 Task: Assign in the project AgileCrest the issue 'Implement a new cloud-based customer engagement system for a company with advanced marketing automation and customer retention features' to the sprint 'Dev Environment Setup Sprint'. Assign in the project AgileCrest the issue 'Integrate a new virtual reality feature into an existing mobile application to enhance user experience and immersion' to the sprint 'Dev Environment Setup Sprint'. Assign in the project AgileCrest the issue 'Develop a new tool for automated testing of performance and stress testing for voice assistants' to the sprint 'Dev Environment Setup Sprint'. Assign in the project AgileCrest the issue 'Upgrade the caching mechanism of a web application to improve response time and reduce server load' to the sprint 'Dev Environment Setup Sprint'
Action: Mouse moved to (1030, 443)
Screenshot: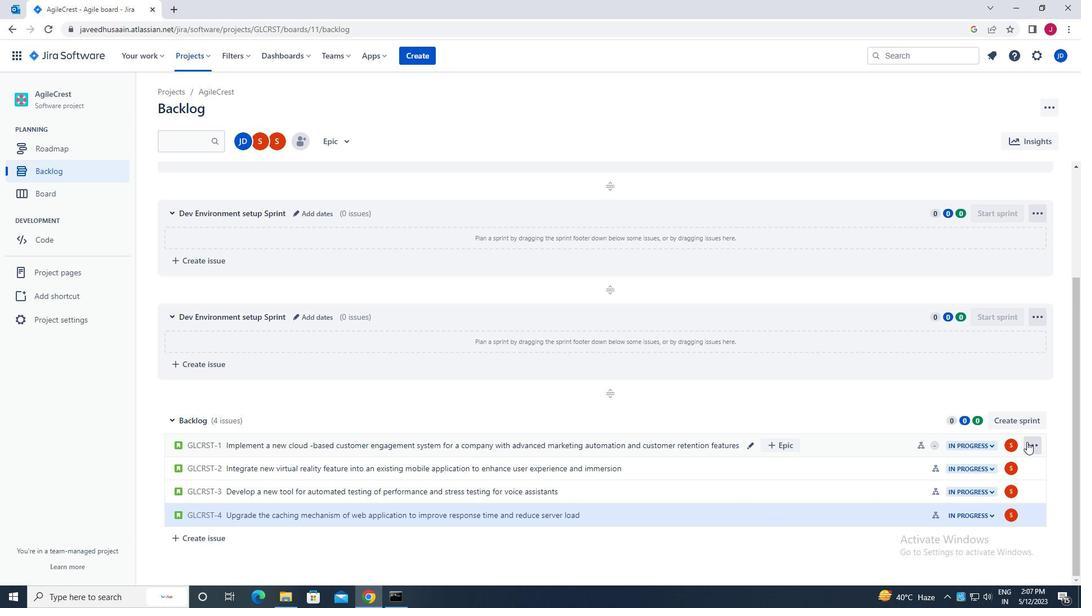
Action: Mouse pressed left at (1030, 443)
Screenshot: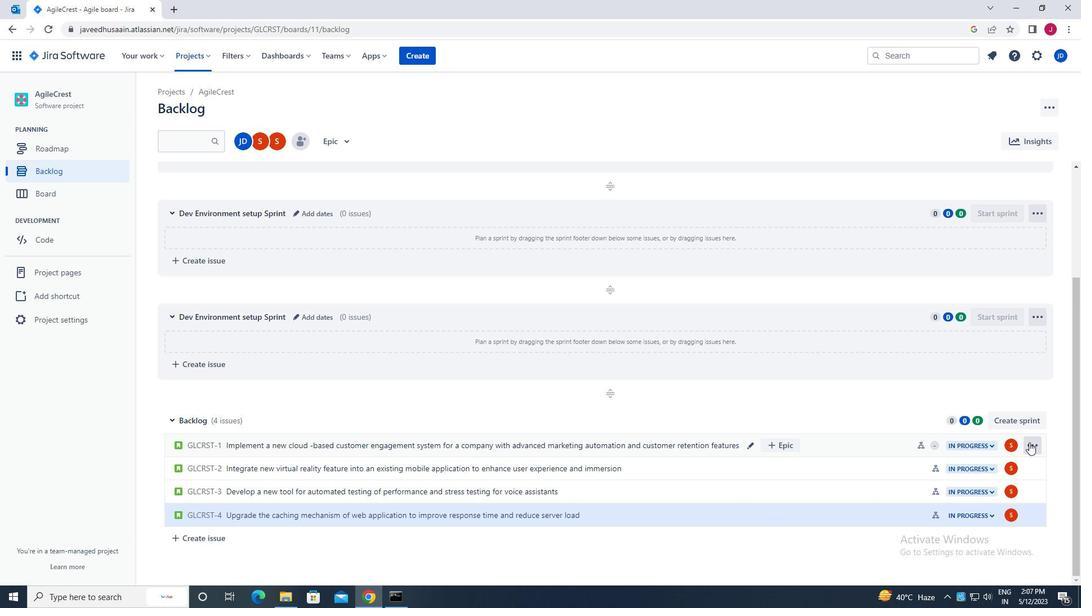 
Action: Mouse moved to (992, 345)
Screenshot: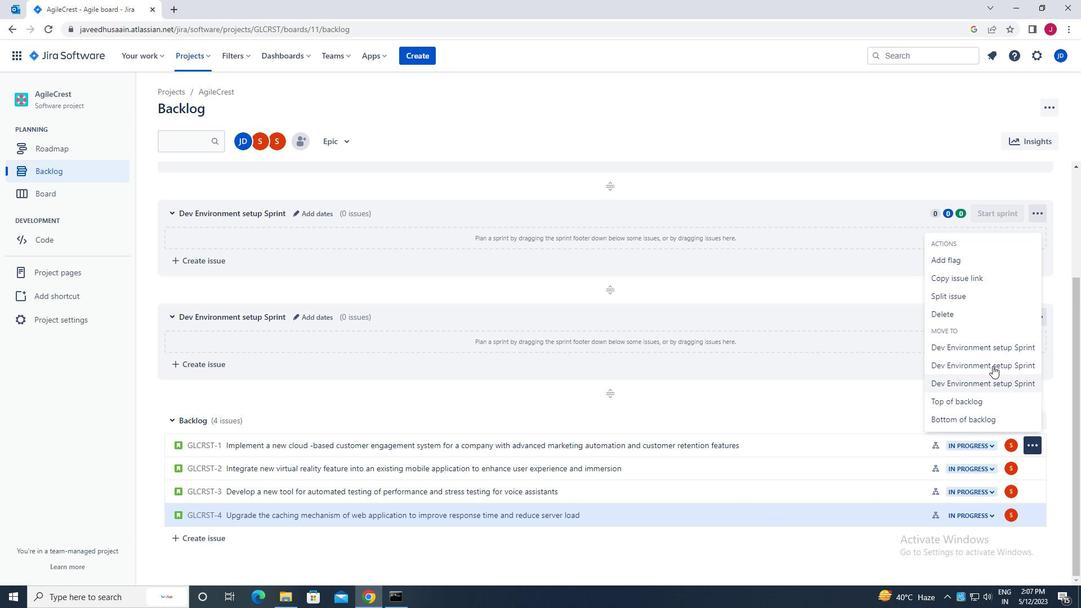 
Action: Mouse pressed left at (992, 345)
Screenshot: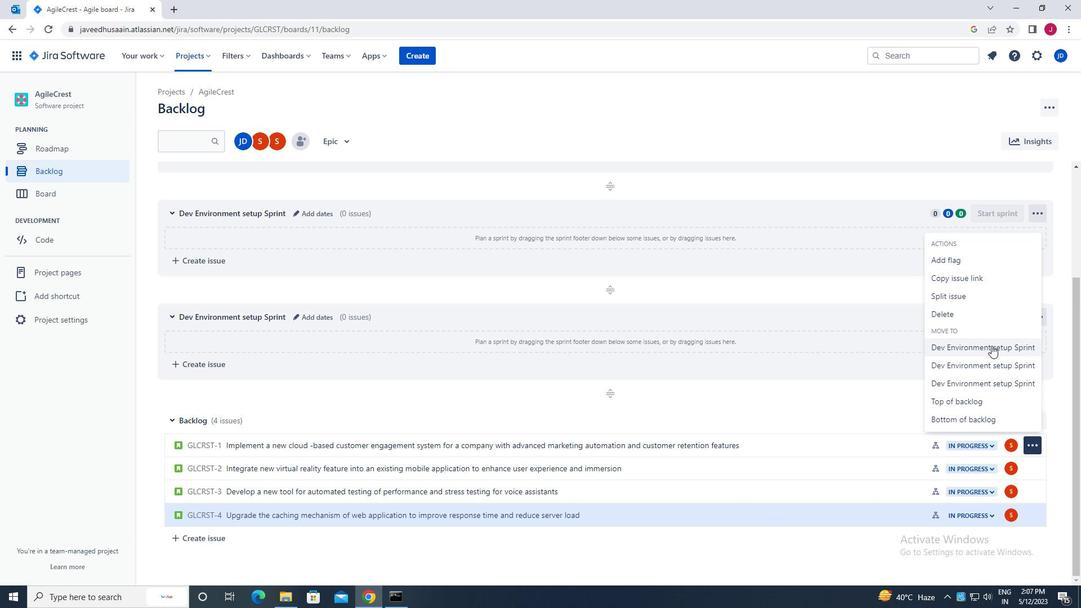
Action: Mouse moved to (1034, 469)
Screenshot: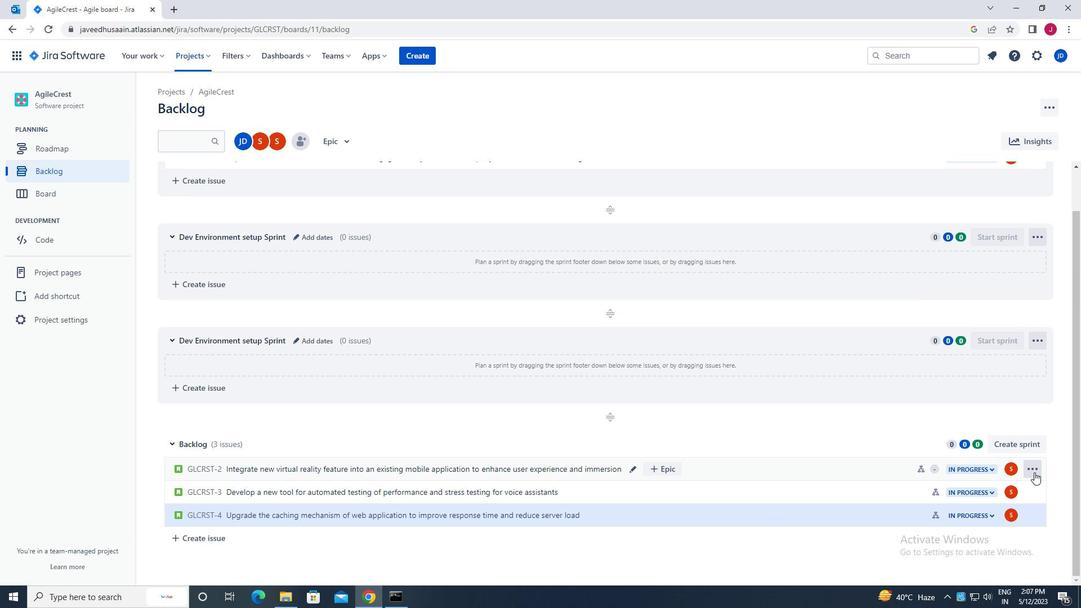 
Action: Mouse pressed left at (1034, 469)
Screenshot: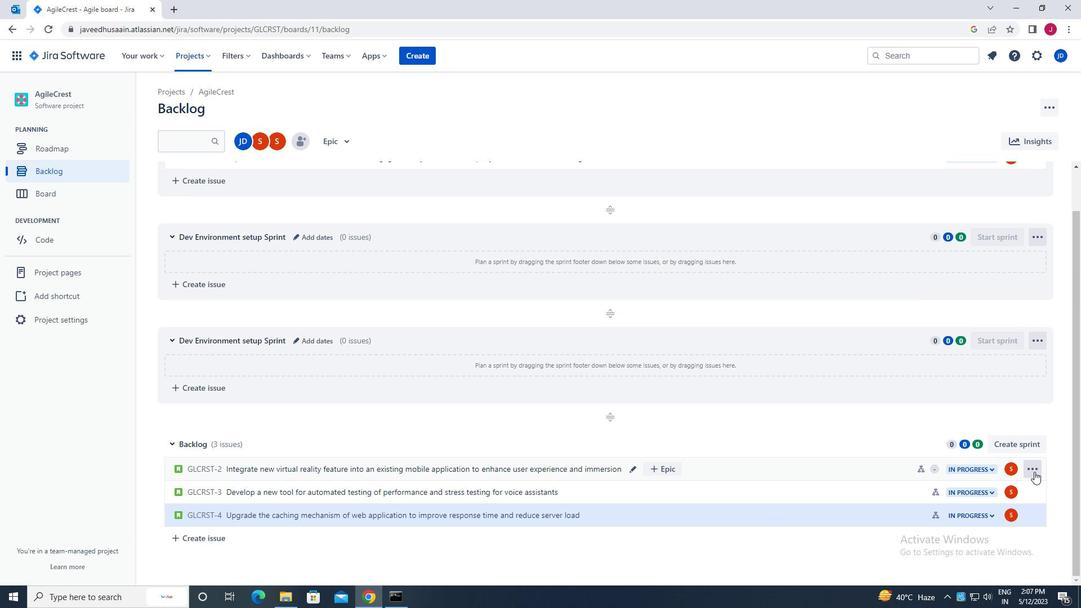 
Action: Mouse moved to (1011, 387)
Screenshot: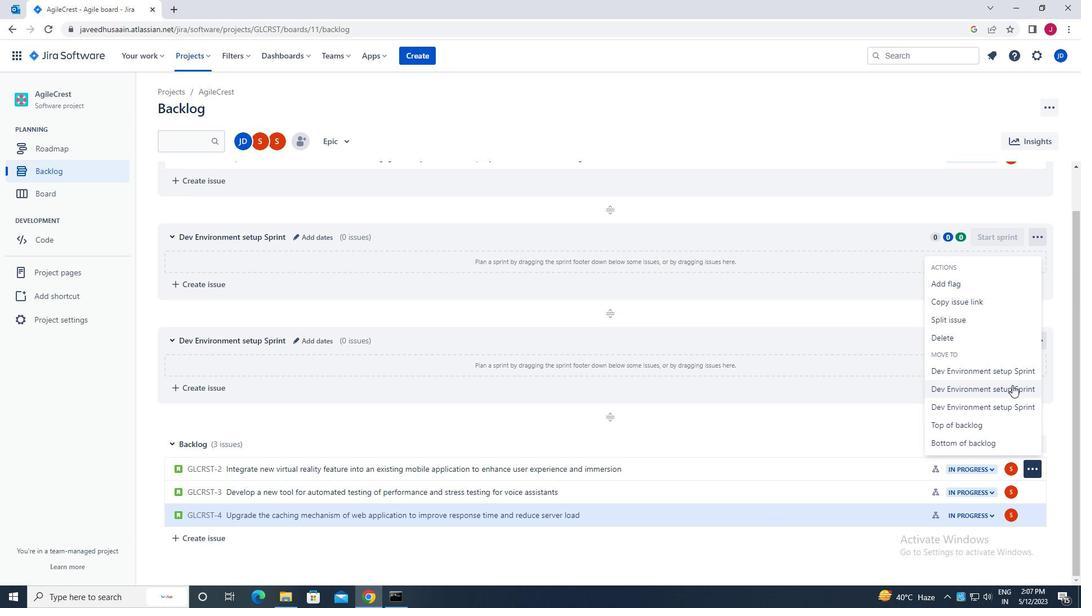 
Action: Mouse pressed left at (1011, 387)
Screenshot: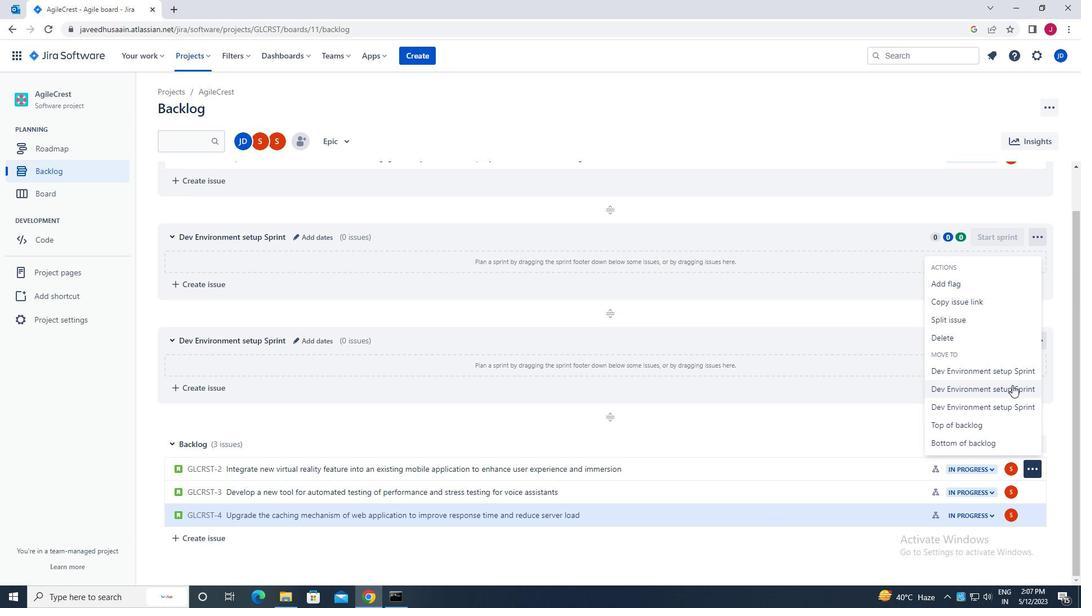 
Action: Mouse moved to (1033, 494)
Screenshot: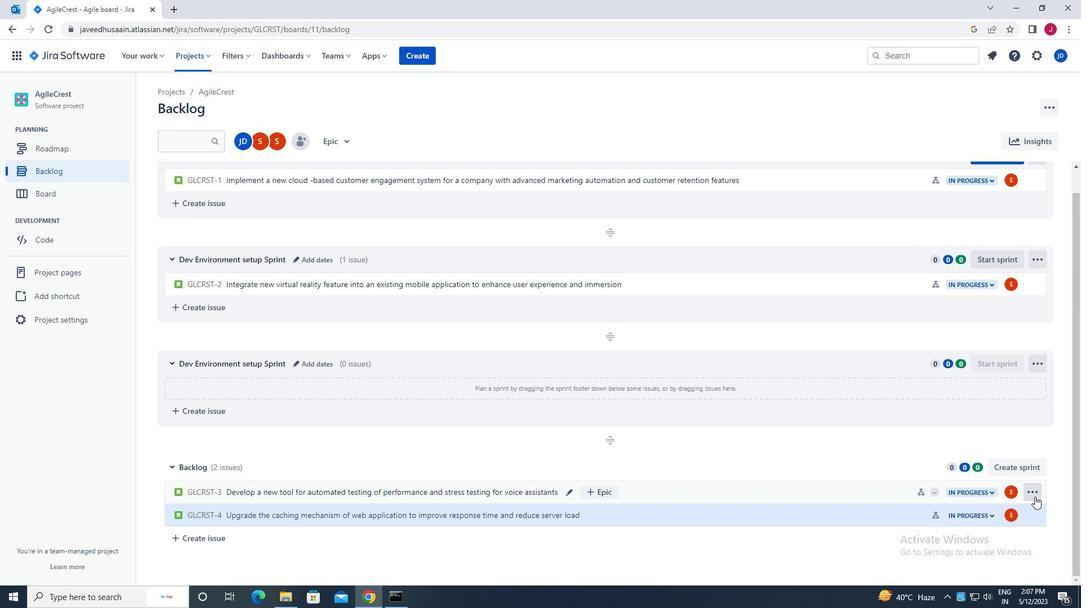 
Action: Mouse pressed left at (1033, 494)
Screenshot: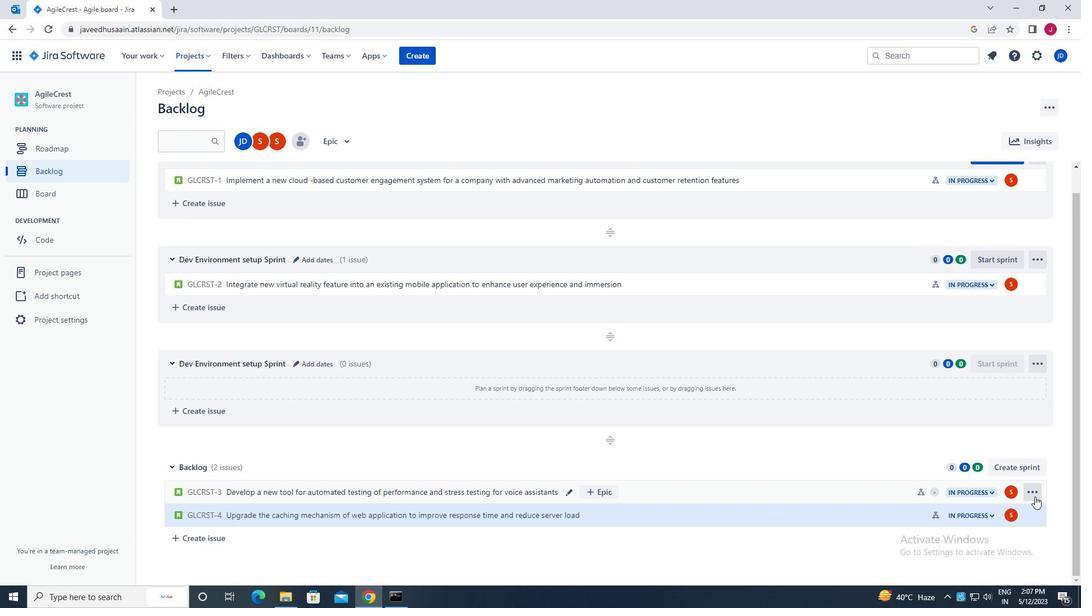 
Action: Mouse moved to (1015, 431)
Screenshot: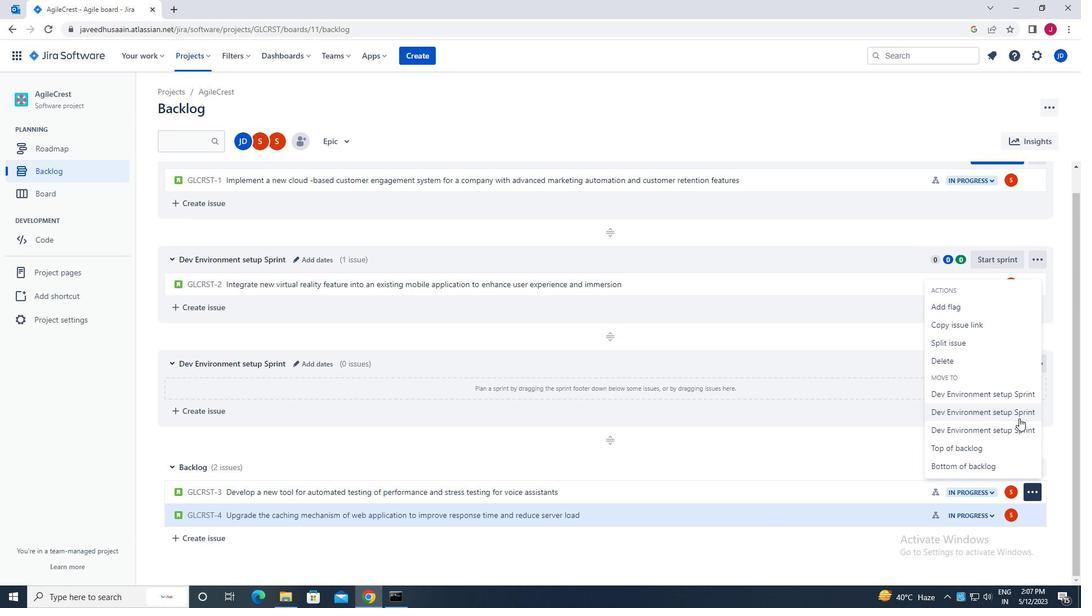 
Action: Mouse pressed left at (1015, 431)
Screenshot: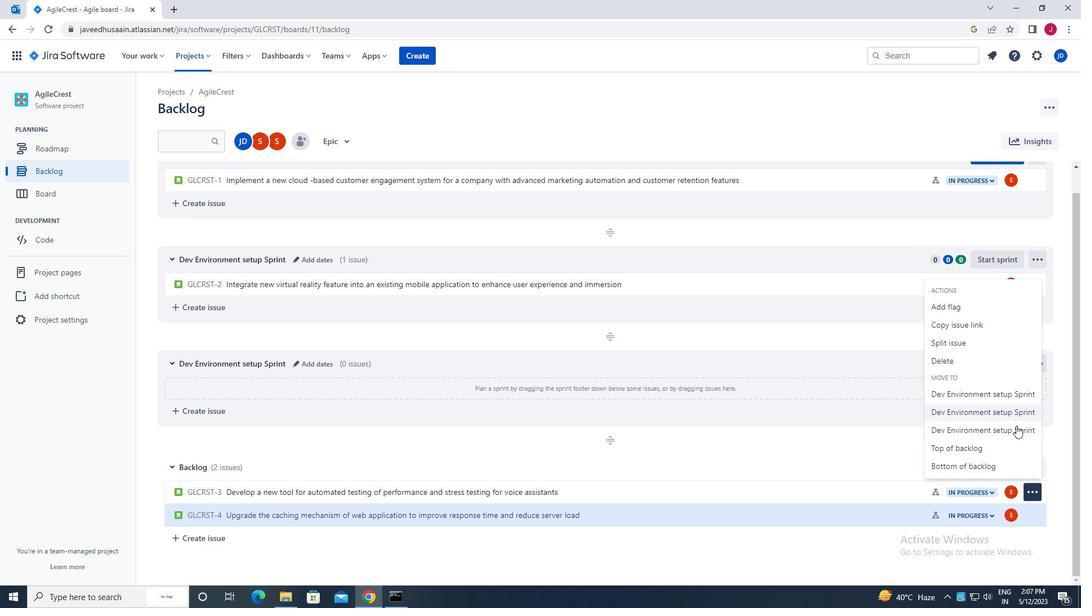 
Action: Mouse moved to (1032, 513)
Screenshot: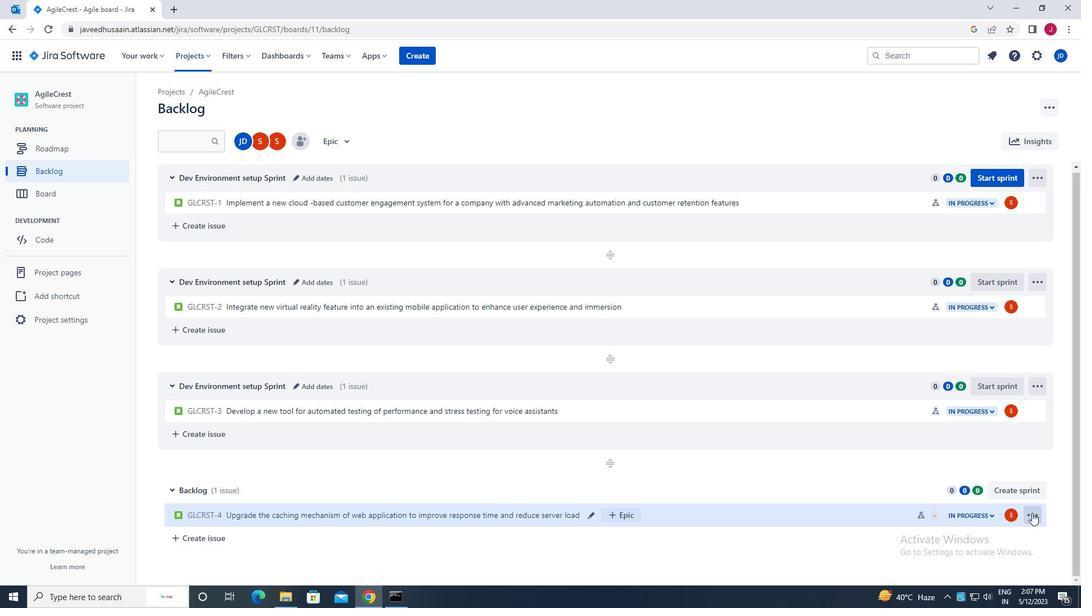 
Action: Mouse pressed left at (1032, 513)
Screenshot: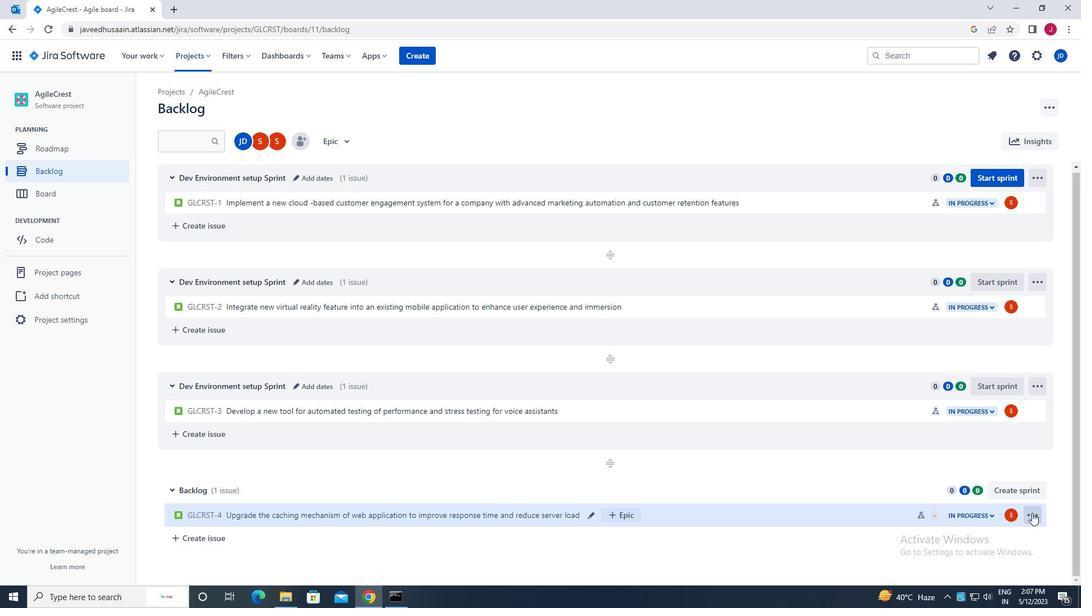 
Action: Mouse moved to (1014, 452)
Screenshot: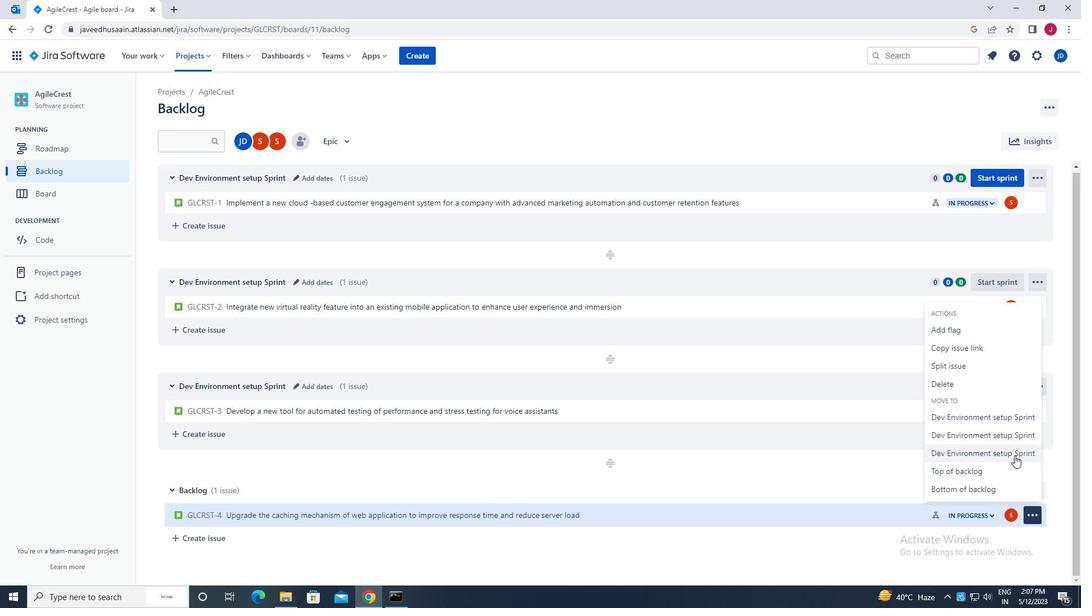 
Action: Mouse pressed left at (1014, 452)
Screenshot: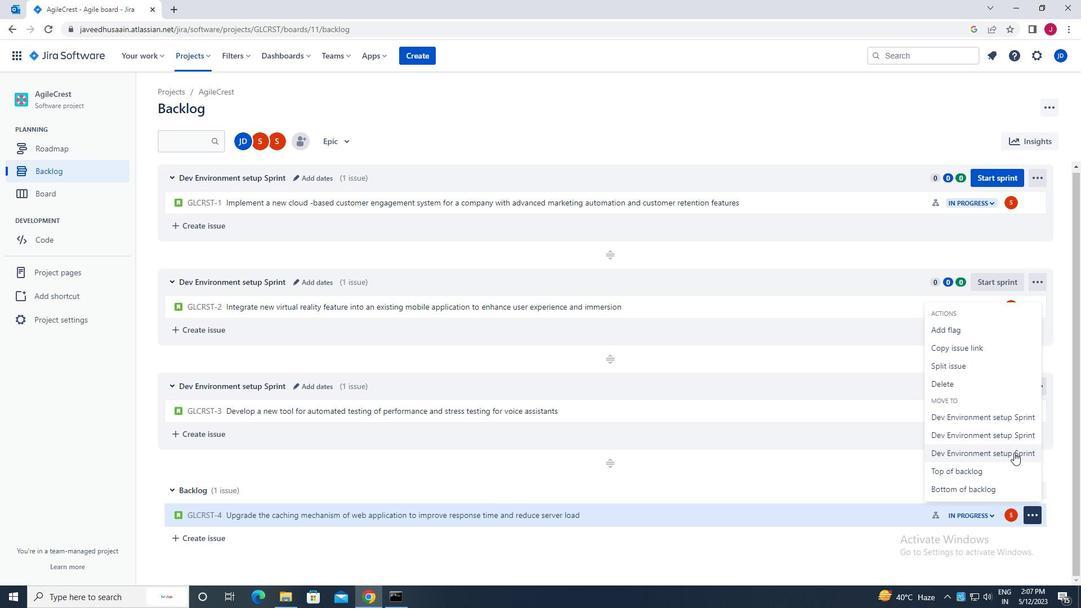 
